 Task: Create a section Code Champions and in the section, add a milestone Website Optimization in the project TrapPlan.
Action: Mouse moved to (57, 385)
Screenshot: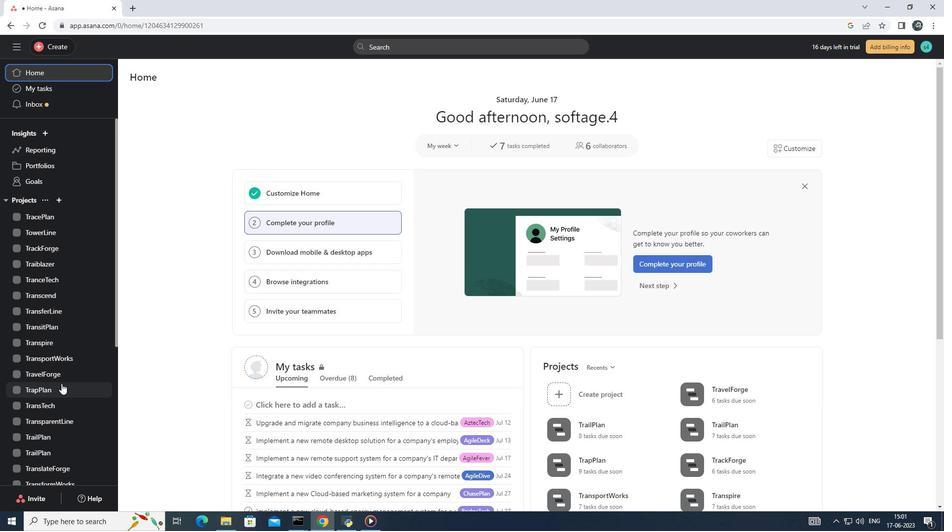 
Action: Mouse pressed left at (57, 385)
Screenshot: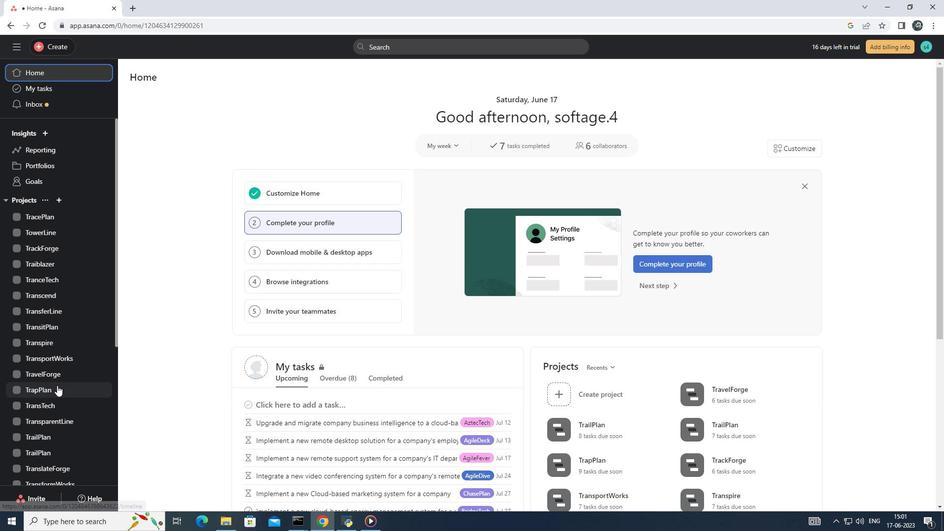 
Action: Mouse moved to (172, 469)
Screenshot: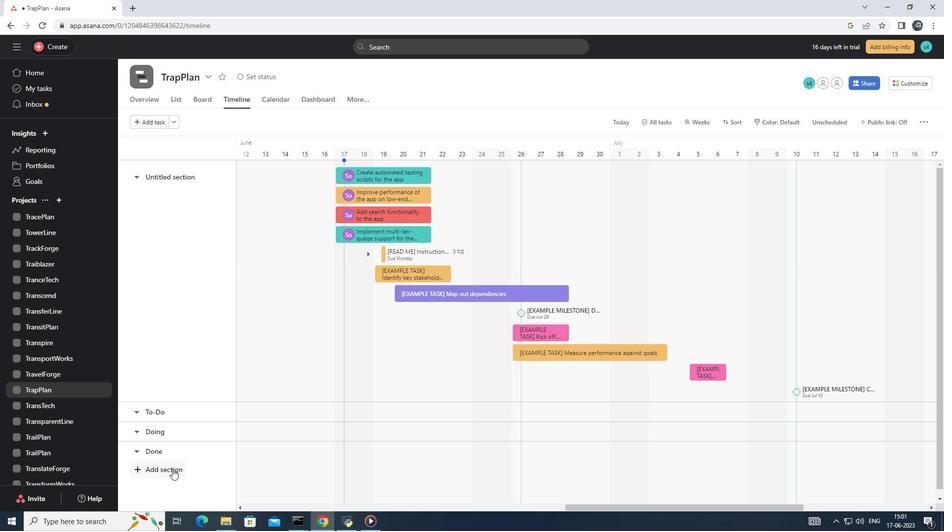 
Action: Mouse pressed left at (172, 469)
Screenshot: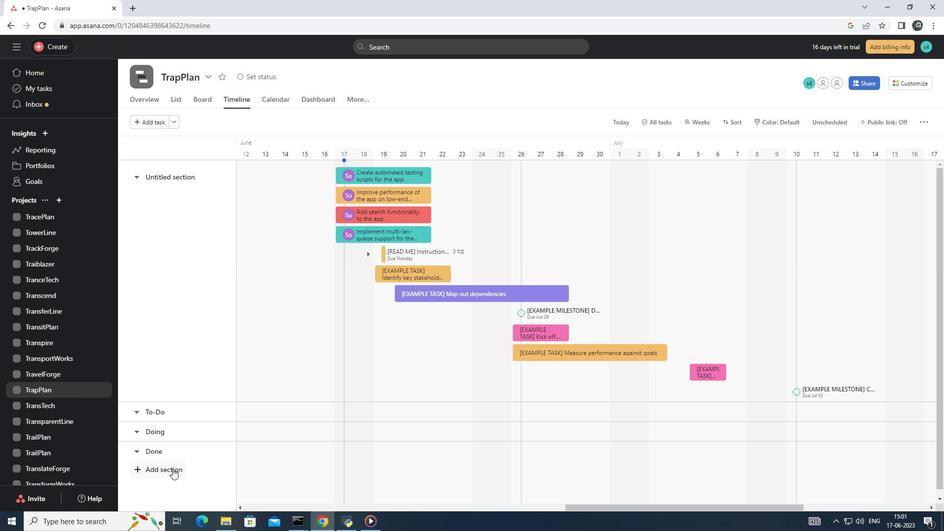 
Action: Mouse moved to (172, 466)
Screenshot: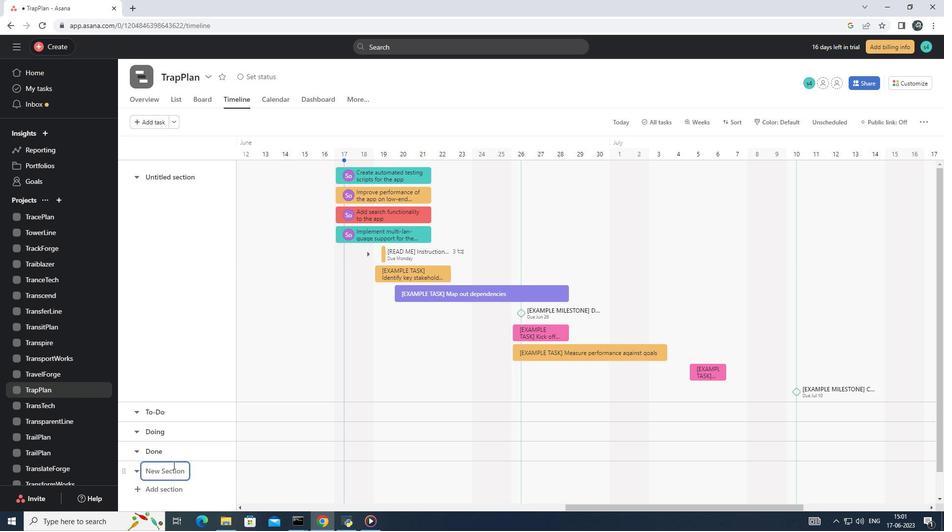 
Action: Mouse pressed left at (172, 466)
Screenshot: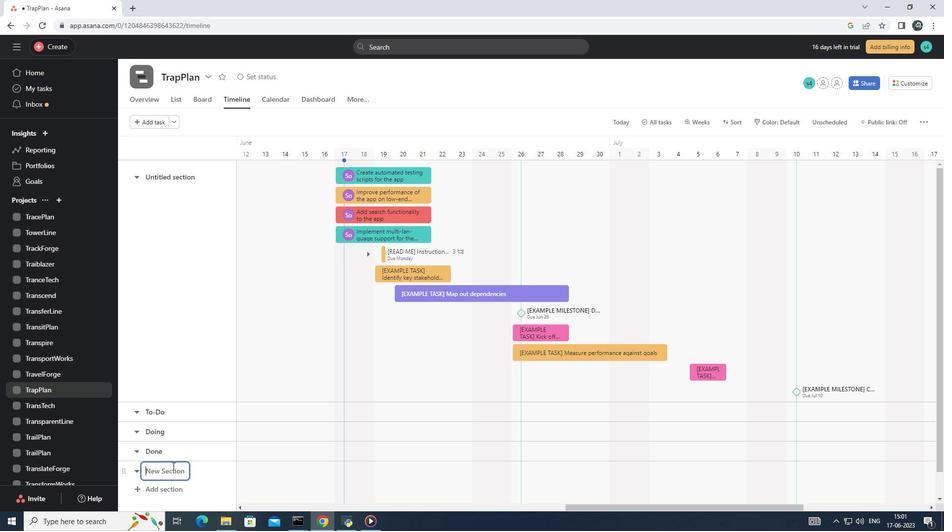 
Action: Key pressed <Key.shift>Code<Key.space><Key.shift>Champions<Key.enter>
Screenshot: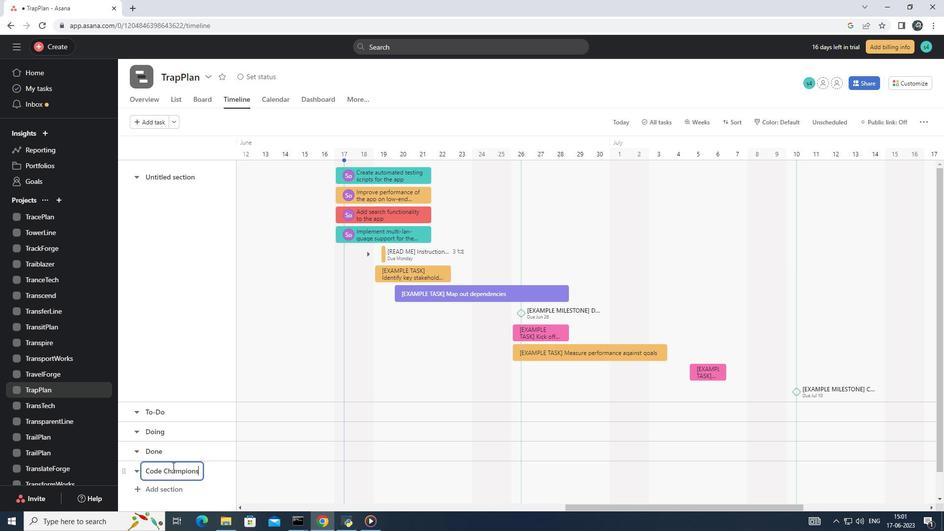 
Action: Mouse moved to (320, 472)
Screenshot: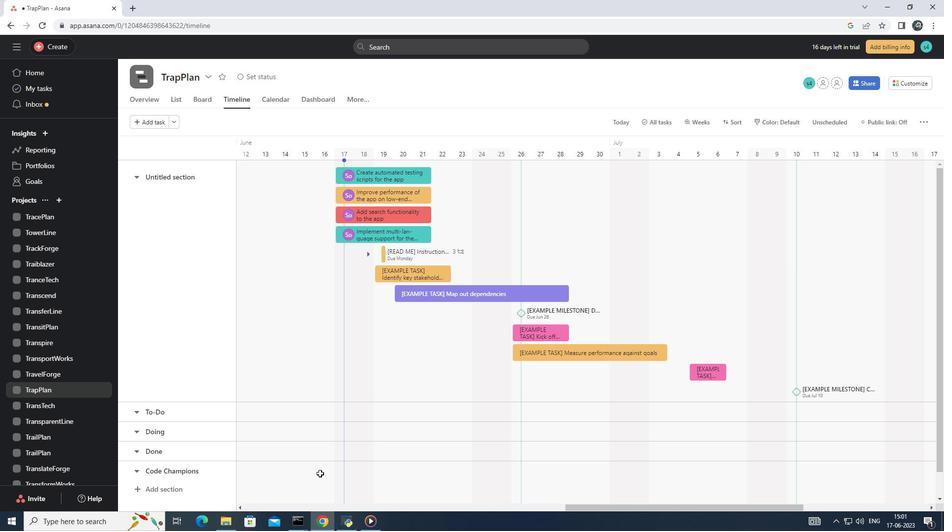 
Action: Mouse pressed left at (320, 472)
Screenshot: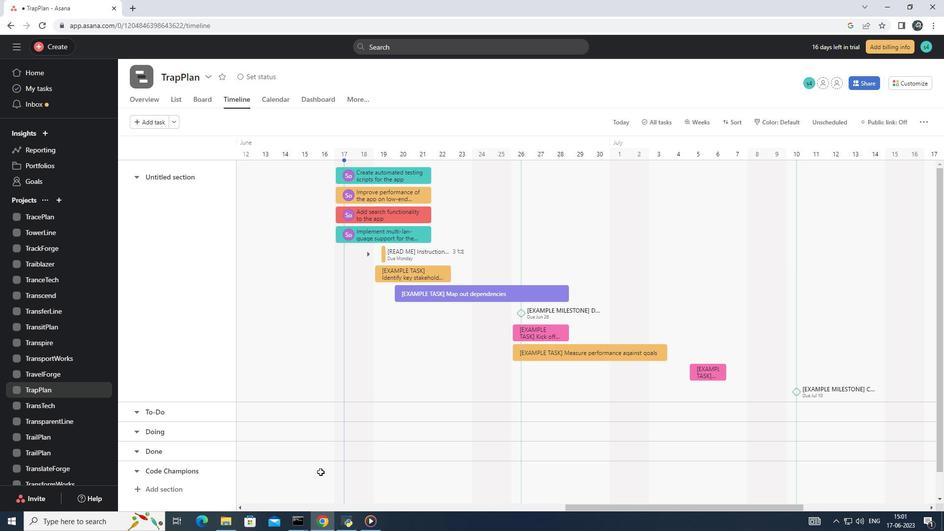 
Action: Mouse moved to (321, 468)
Screenshot: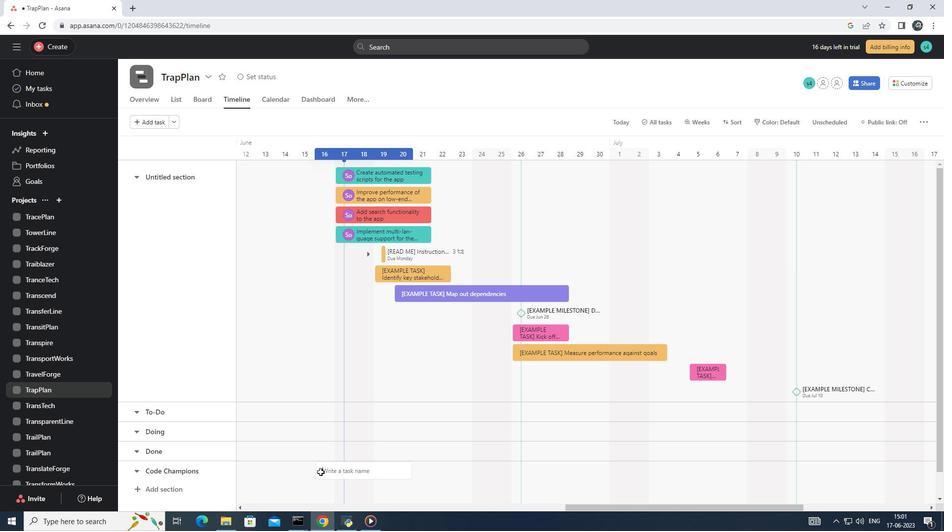 
Action: Key pressed <Key.shift>Website<Key.space><Key.shift>Optimization<Key.space>
Screenshot: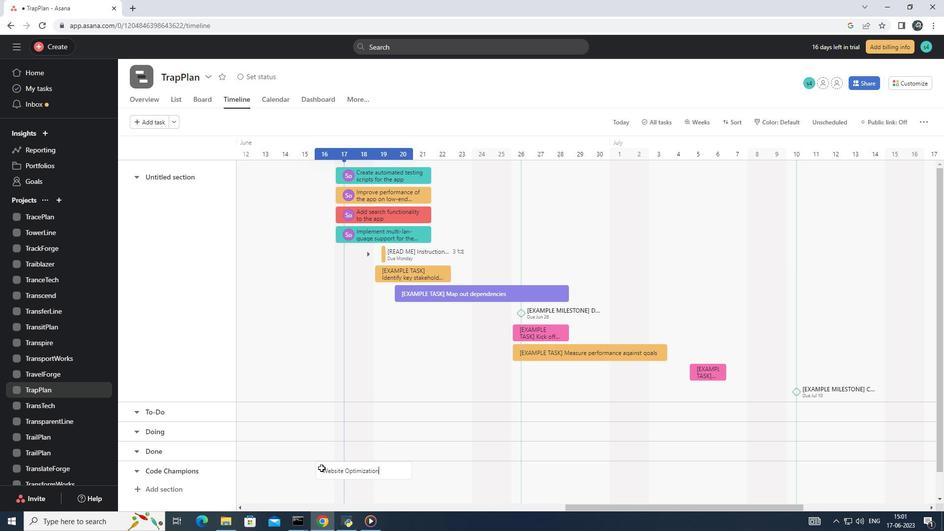 
Action: Mouse moved to (334, 490)
Screenshot: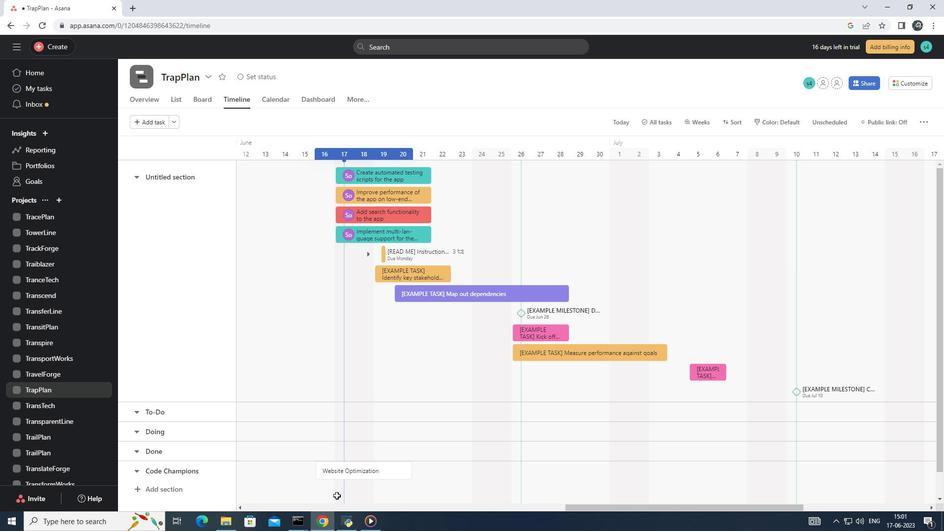 
Action: Key pressed <Key.enter>
Screenshot: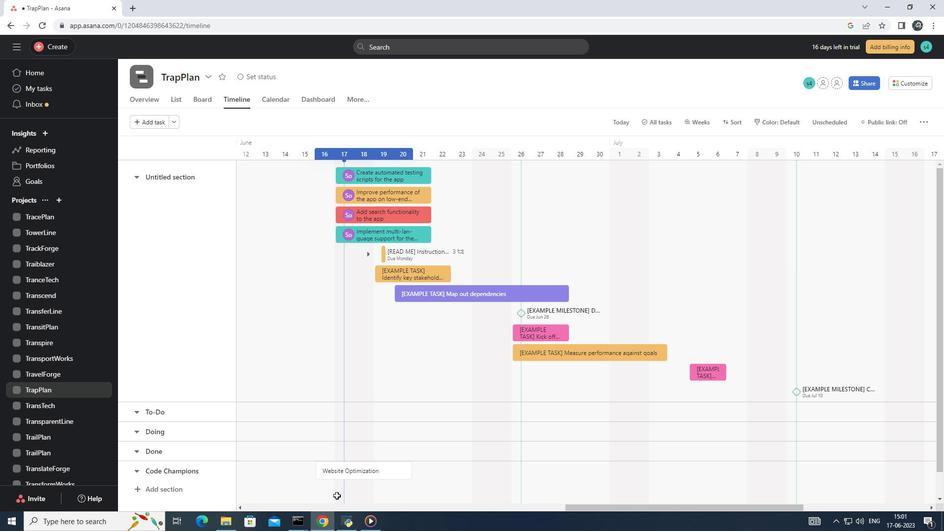 
Action: Mouse moved to (340, 468)
Screenshot: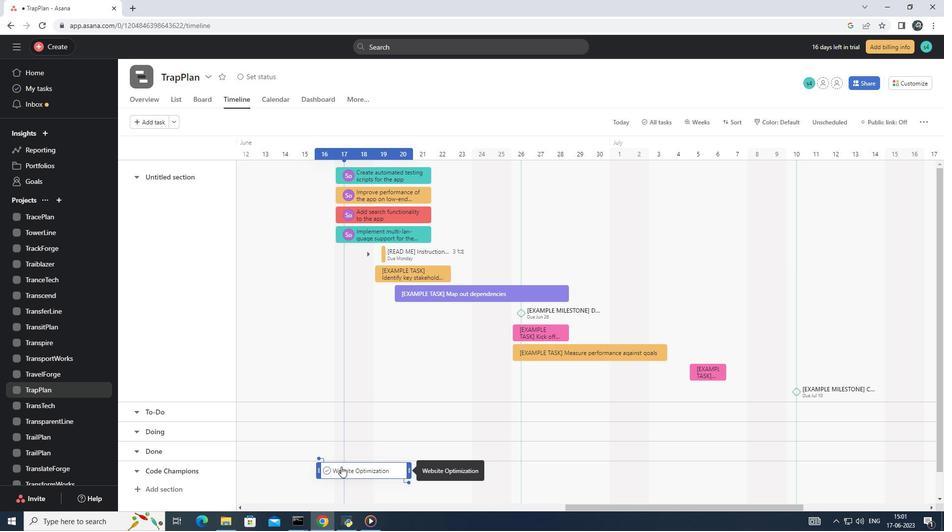 
Action: Mouse pressed right at (340, 468)
Screenshot: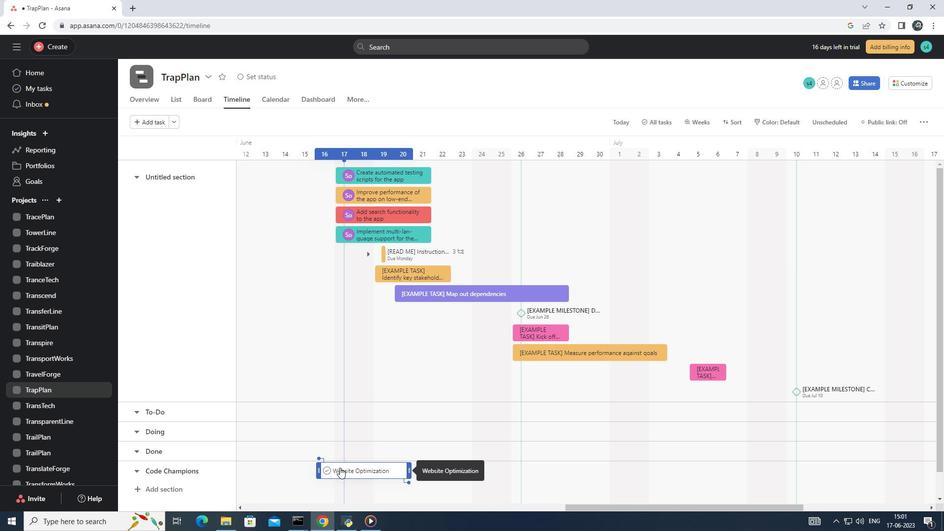 
Action: Mouse moved to (376, 416)
Screenshot: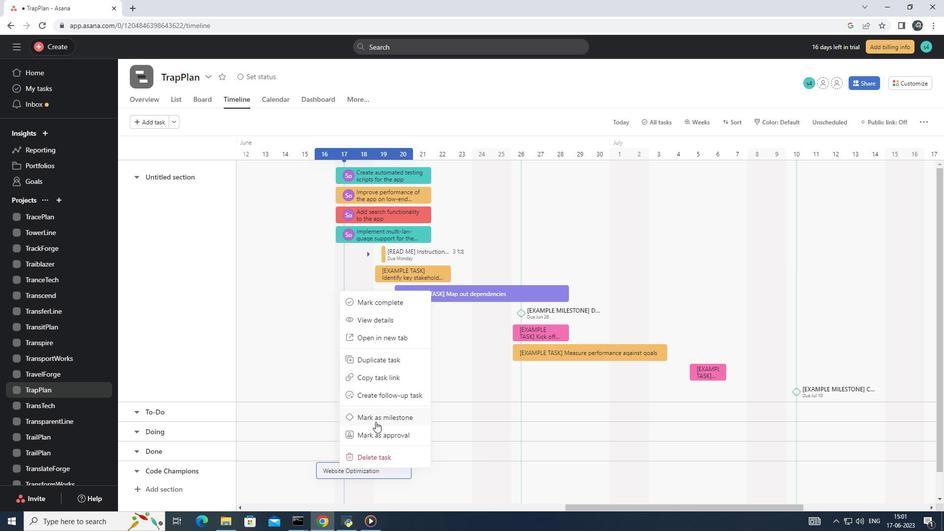 
Action: Mouse pressed left at (376, 416)
Screenshot: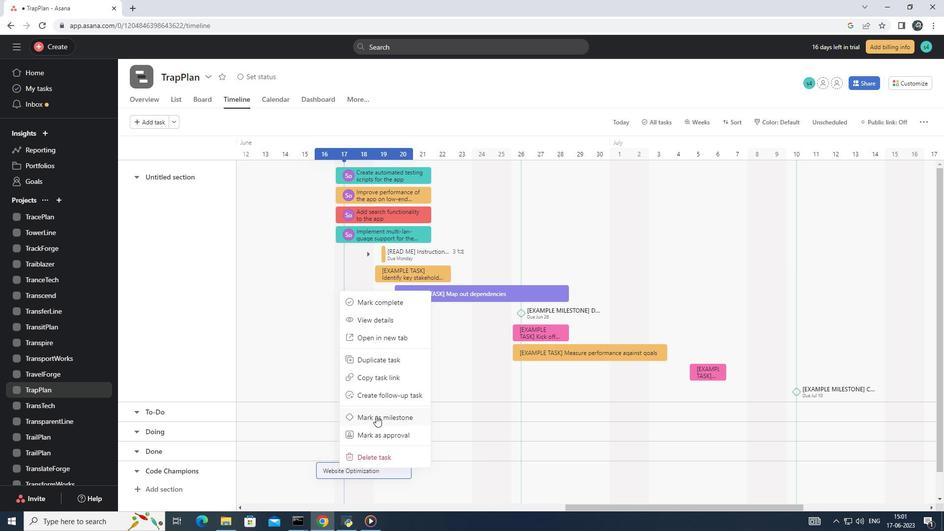 
Action: Mouse moved to (326, 488)
Screenshot: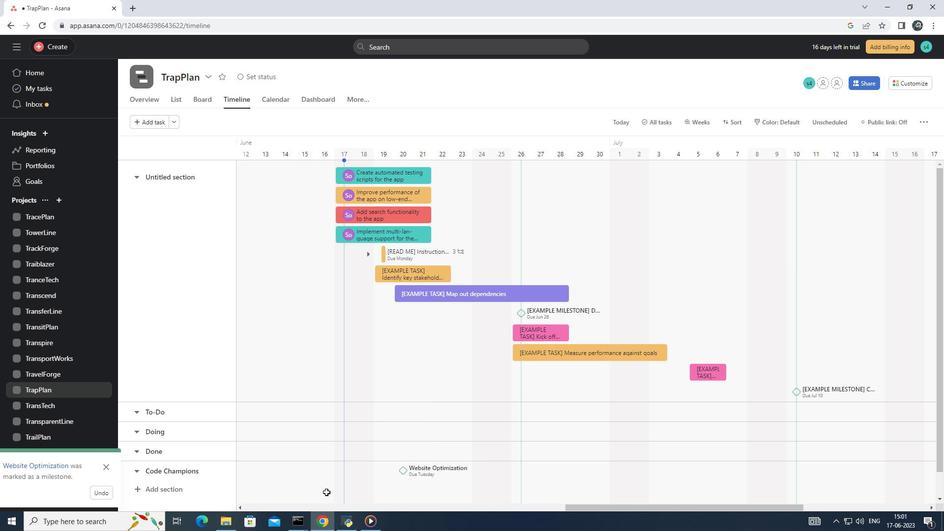 
